 Task: Use multitrack editing to create a radio-style drama with sound effects.
Action: Mouse moved to (5, 21)
Screenshot: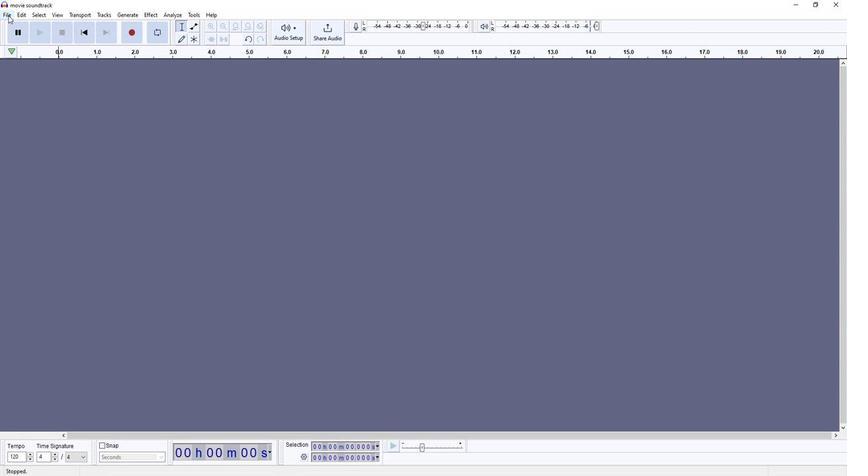 
Action: Mouse pressed left at (5, 21)
Screenshot: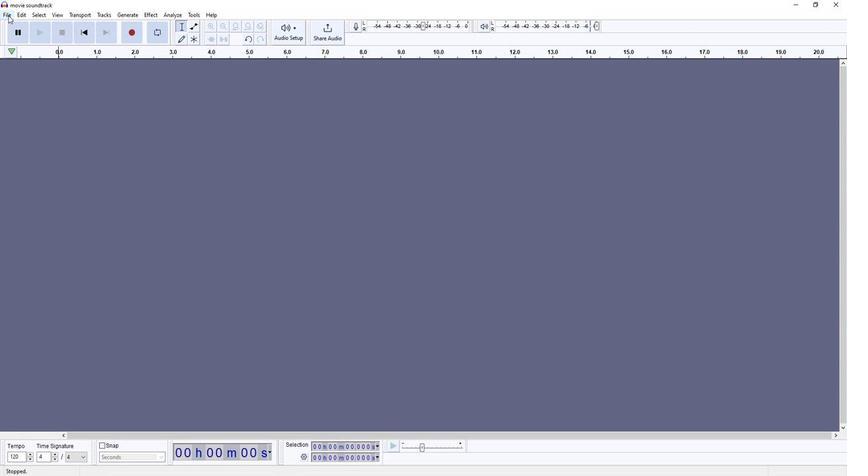 
Action: Mouse moved to (131, 102)
Screenshot: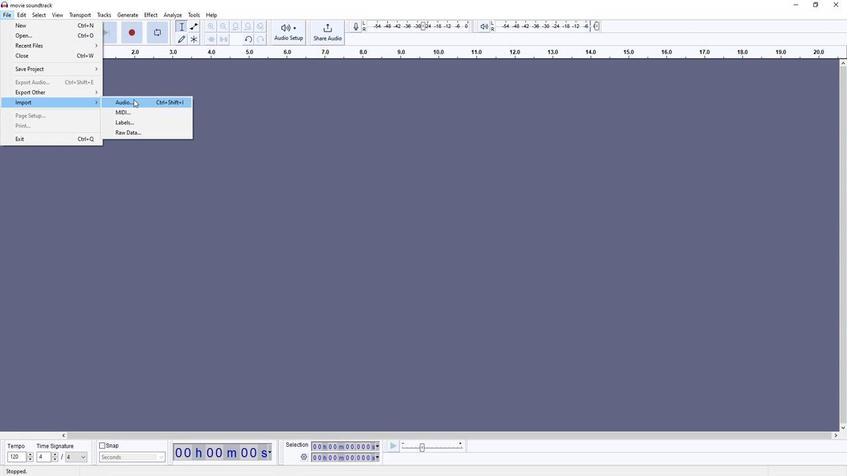 
Action: Mouse pressed left at (131, 102)
Screenshot: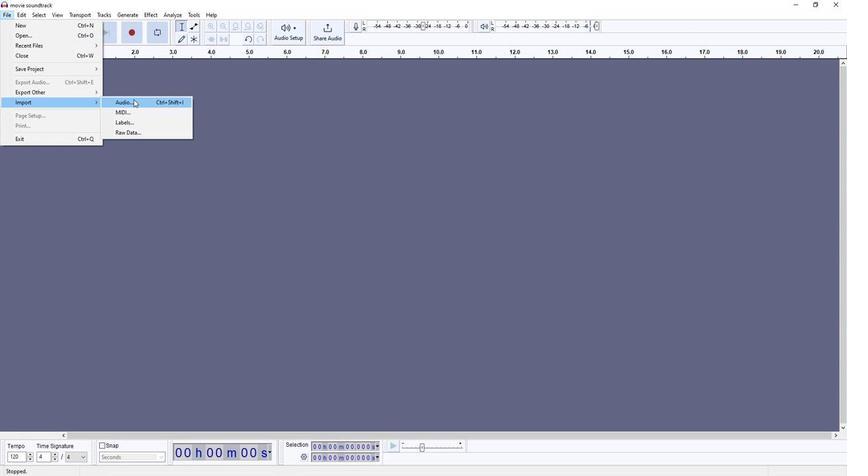 
Action: Mouse moved to (99, 88)
Screenshot: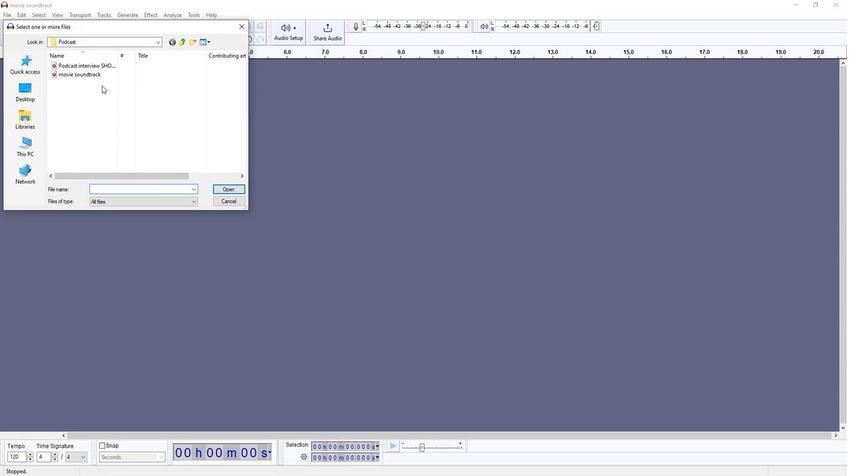 
Action: Mouse pressed left at (99, 88)
Screenshot: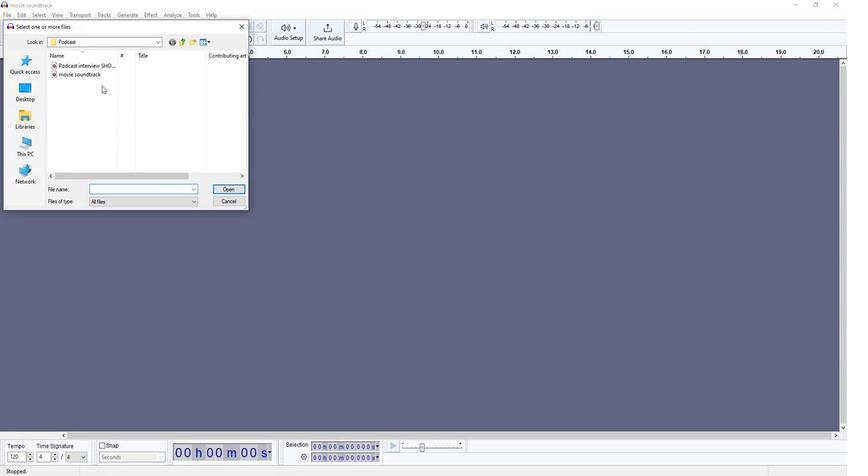
Action: Mouse moved to (225, 186)
Screenshot: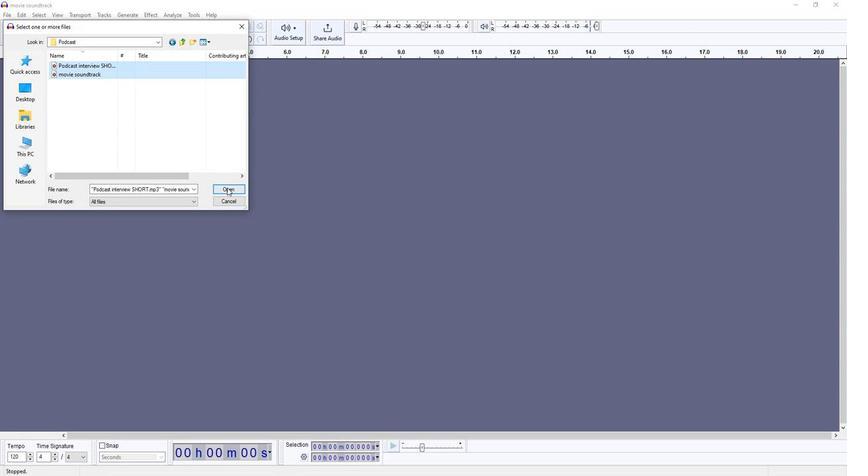 
Action: Mouse pressed left at (225, 186)
Screenshot: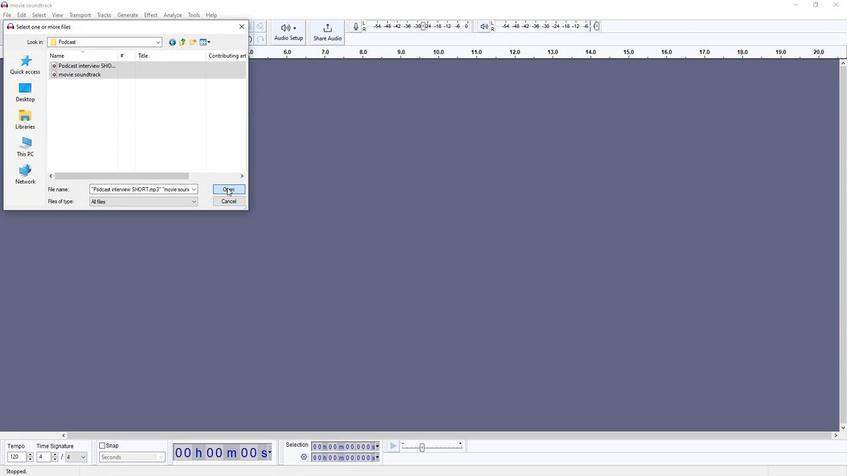 
Action: Mouse moved to (56, 70)
Screenshot: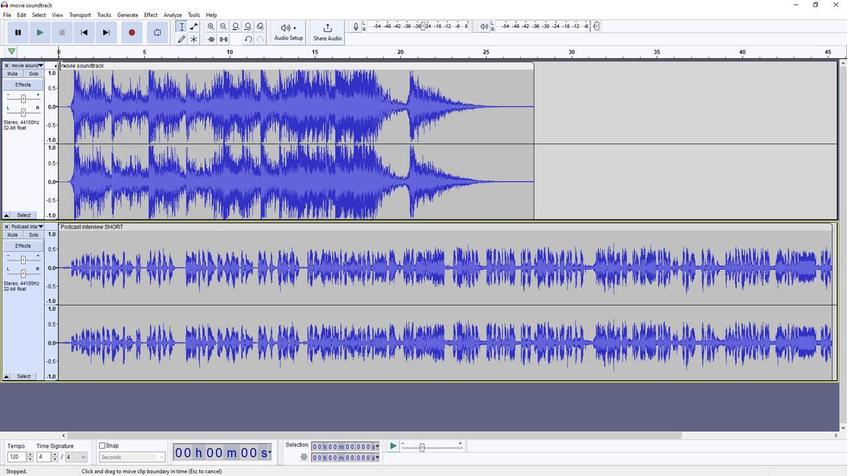 
Action: Mouse pressed left at (56, 70)
Screenshot: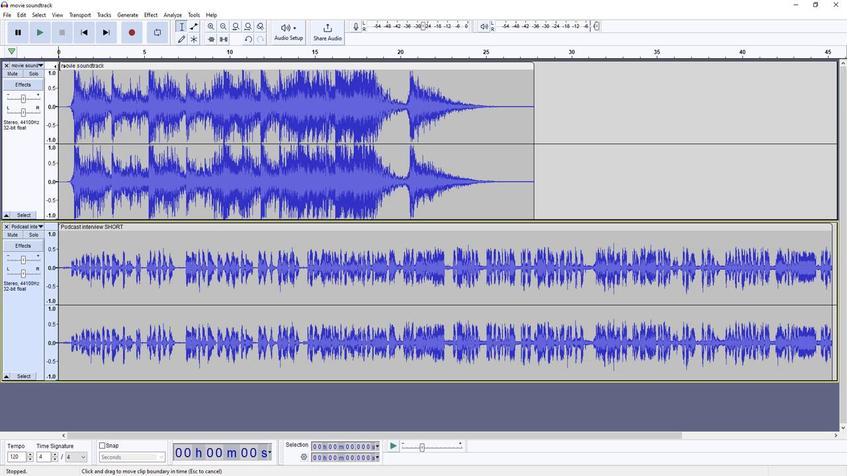 
Action: Mouse moved to (102, 72)
Screenshot: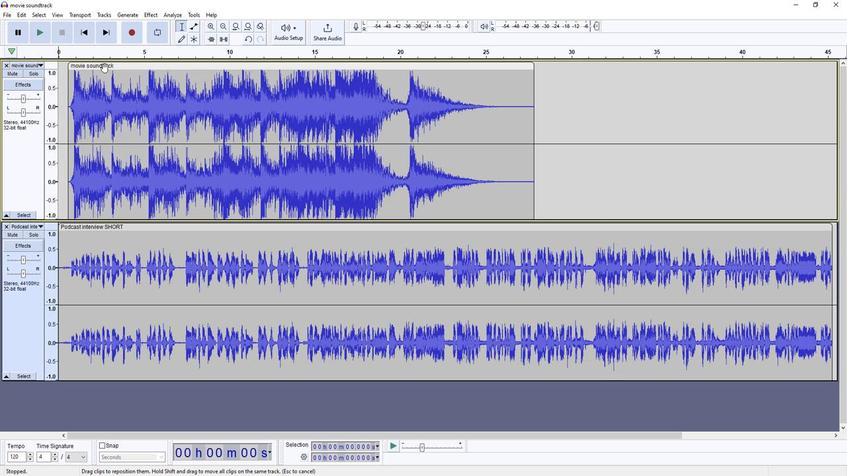 
Action: Mouse pressed left at (102, 72)
Screenshot: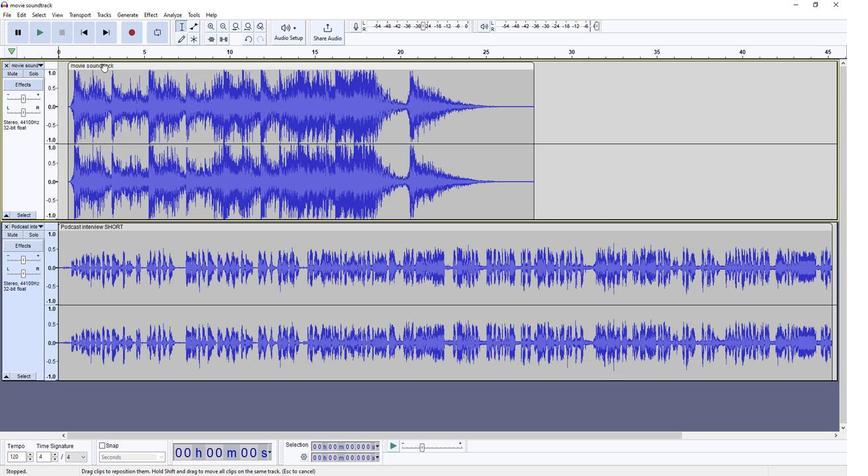 
Action: Mouse moved to (56, 226)
Screenshot: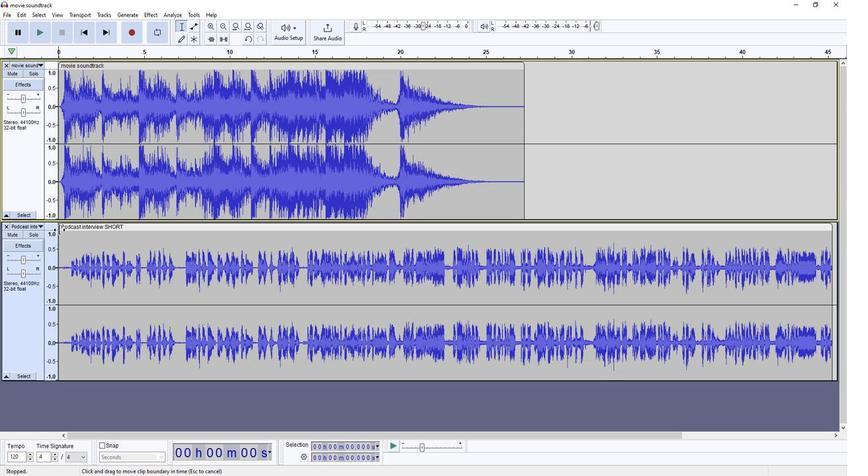 
Action: Mouse pressed left at (56, 226)
Screenshot: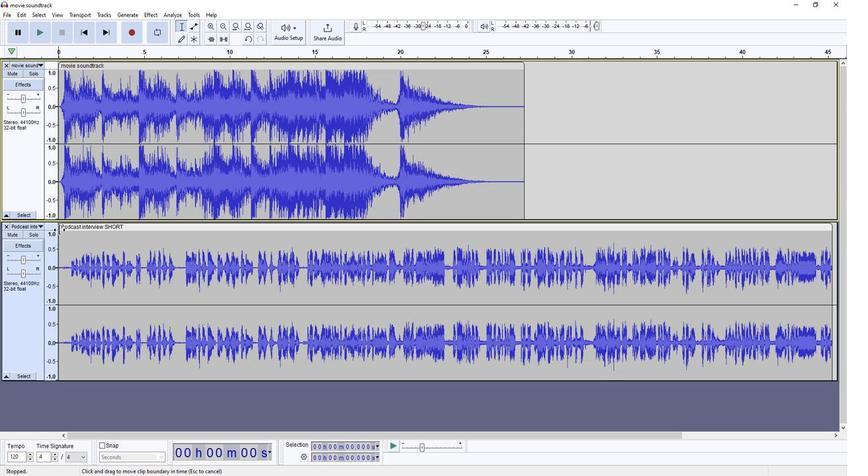 
Action: Mouse moved to (114, 225)
Screenshot: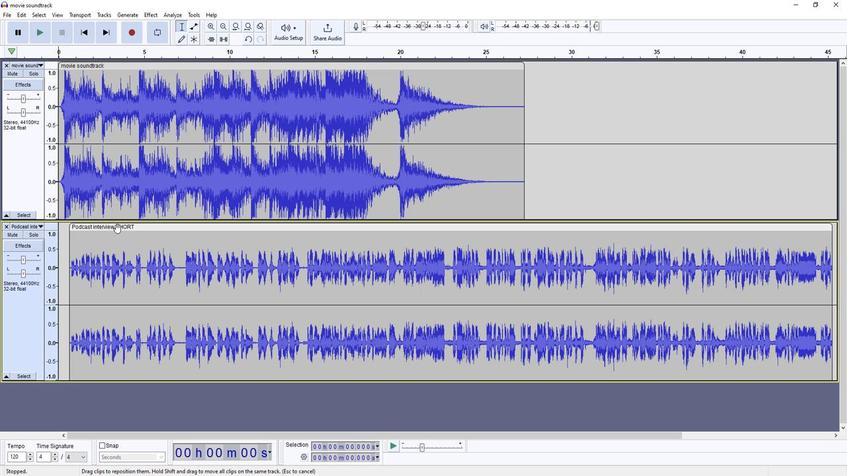 
Action: Mouse pressed left at (114, 225)
Screenshot: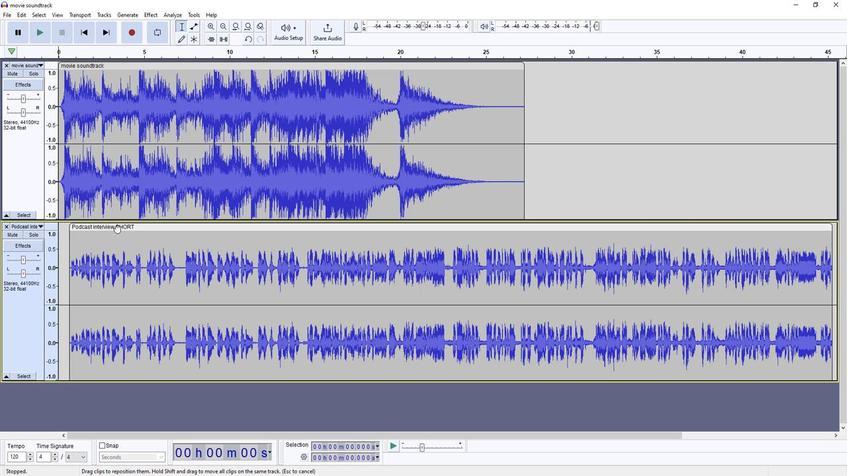 
Action: Mouse moved to (821, 227)
Screenshot: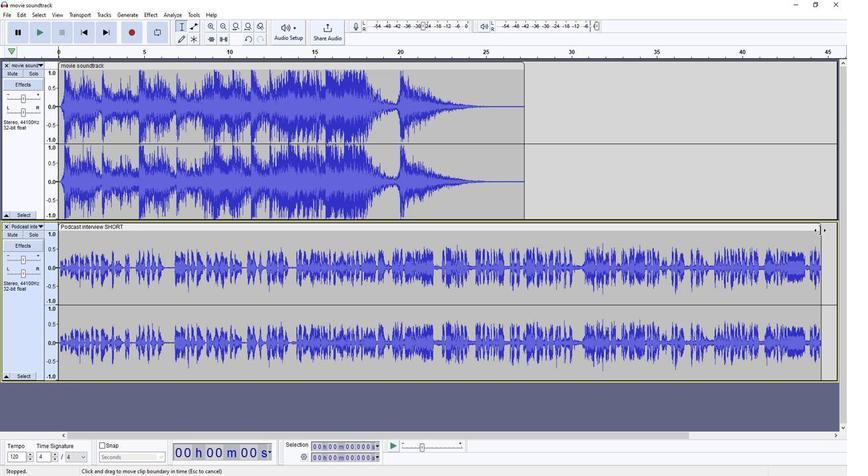 
Action: Mouse pressed left at (821, 227)
Screenshot: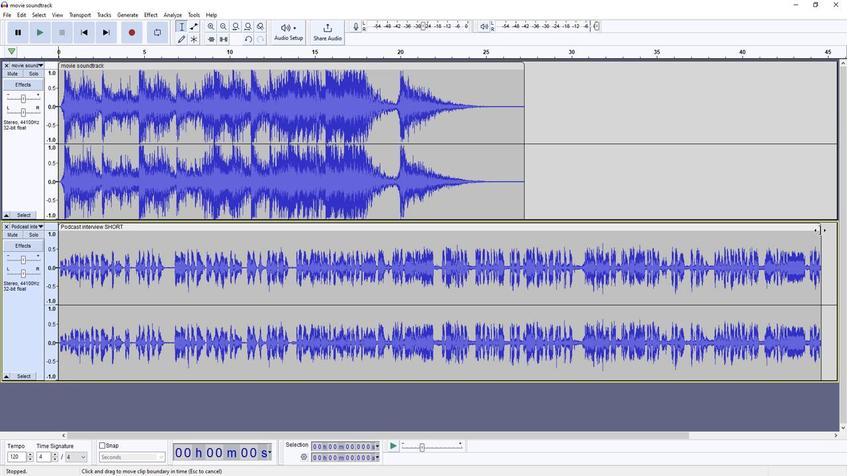 
Action: Mouse moved to (524, 70)
Screenshot: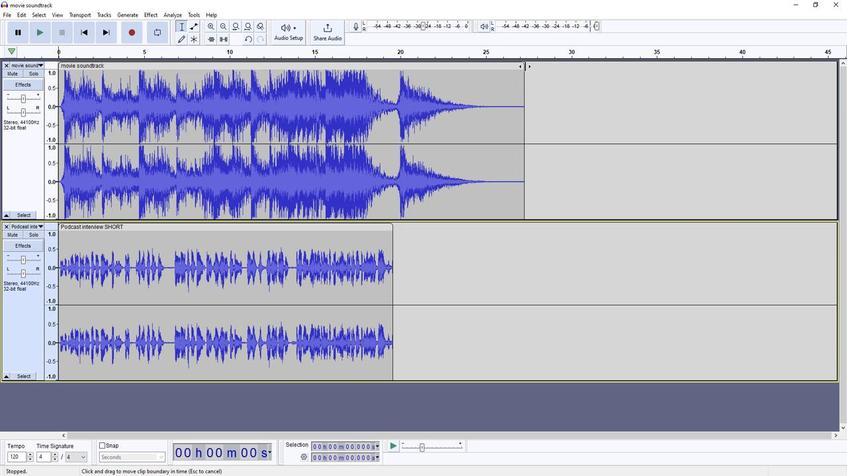 
Action: Mouse pressed left at (524, 70)
Screenshot: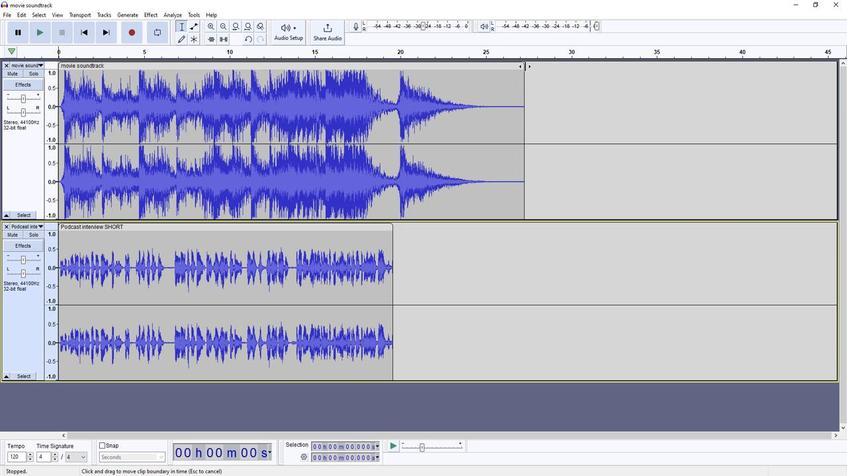 
Action: Mouse moved to (19, 100)
Screenshot: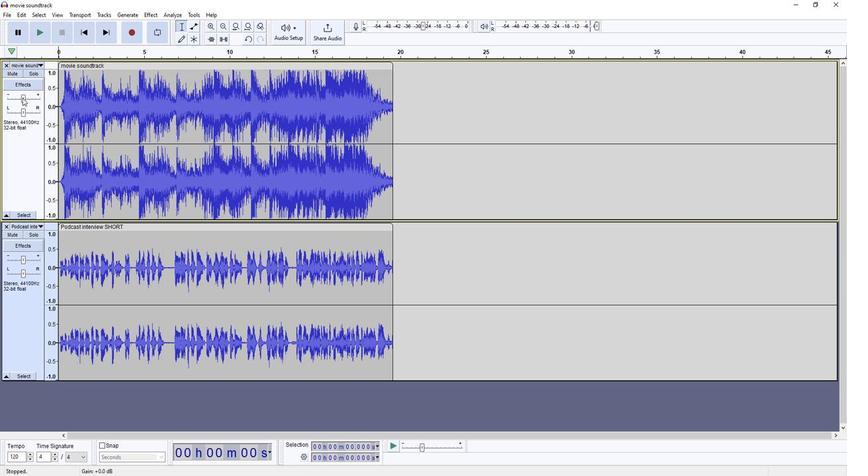 
Action: Mouse pressed left at (19, 100)
Screenshot: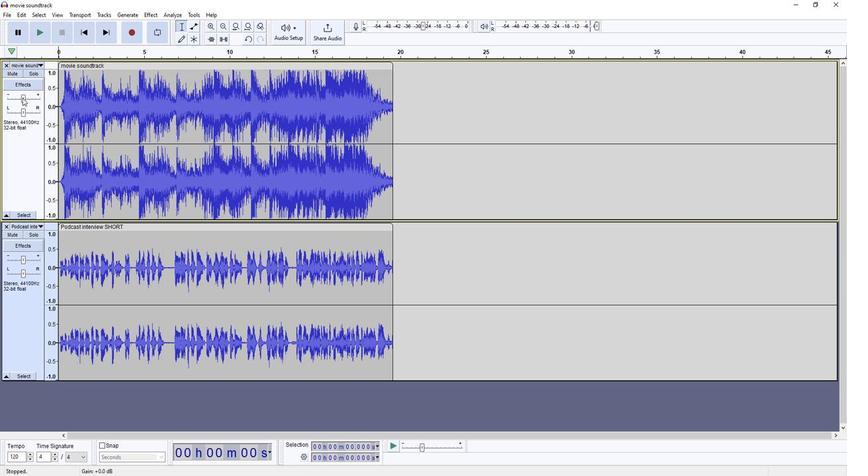 
Action: Mouse moved to (35, 39)
Screenshot: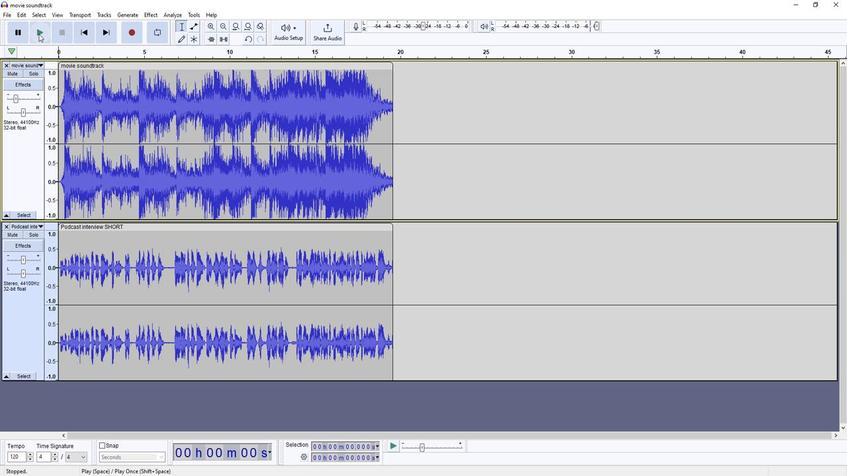 
Action: Mouse pressed left at (35, 39)
Screenshot: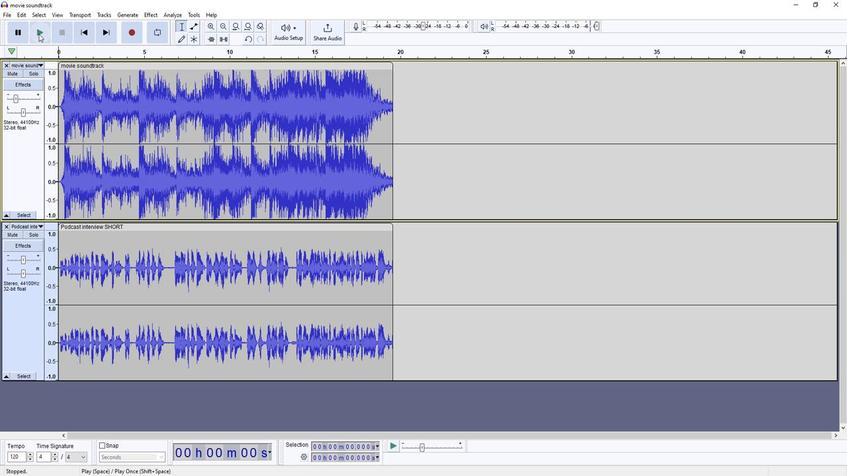 
Action: Mouse moved to (59, 38)
Screenshot: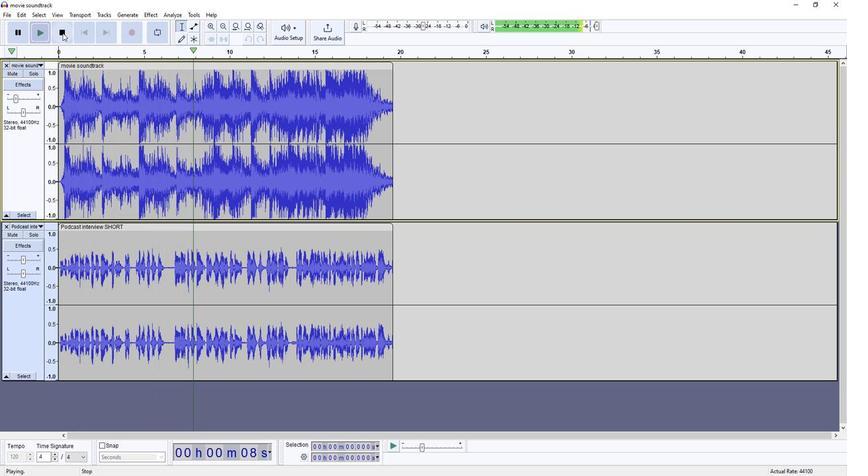 
Action: Mouse pressed left at (59, 38)
Screenshot: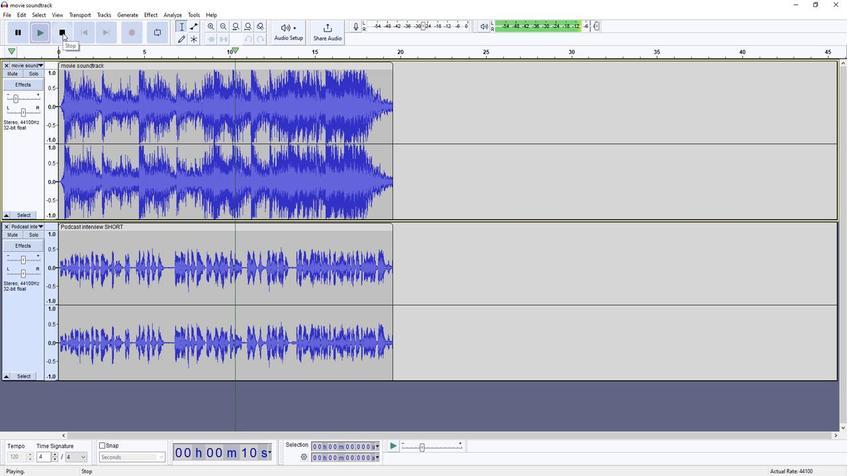 
Action: Mouse moved to (415, 261)
Screenshot: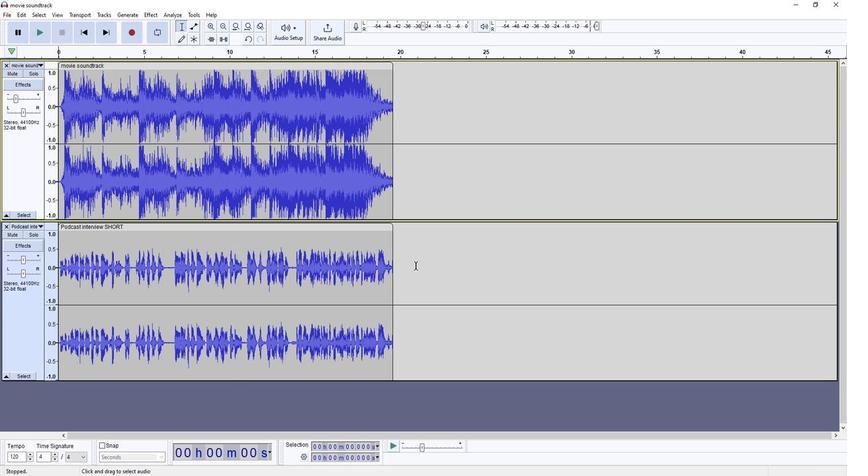 
Action: Mouse pressed left at (415, 261)
Screenshot: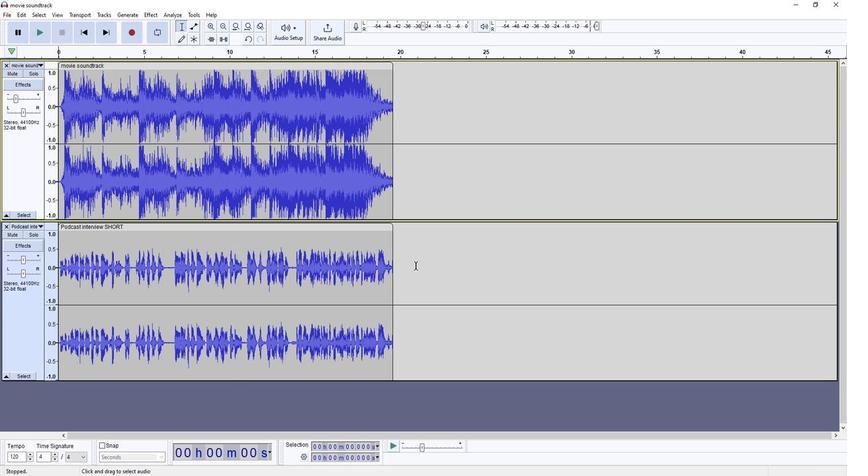 
Action: Mouse moved to (147, 19)
Screenshot: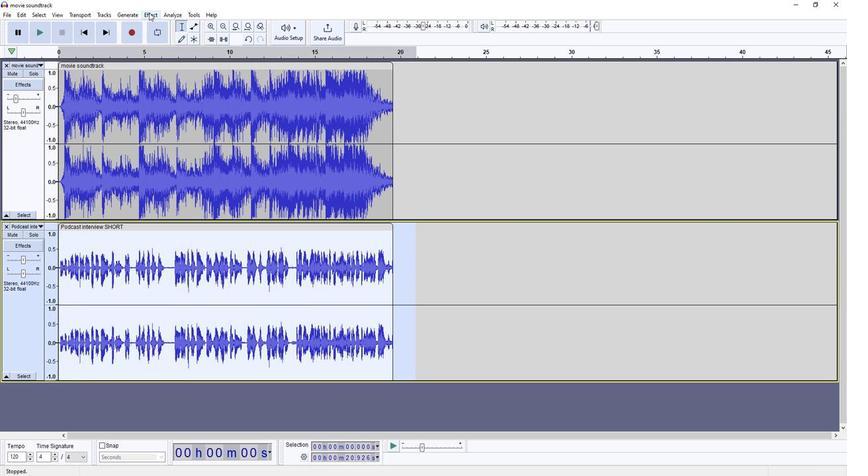 
Action: Mouse pressed left at (147, 19)
Screenshot: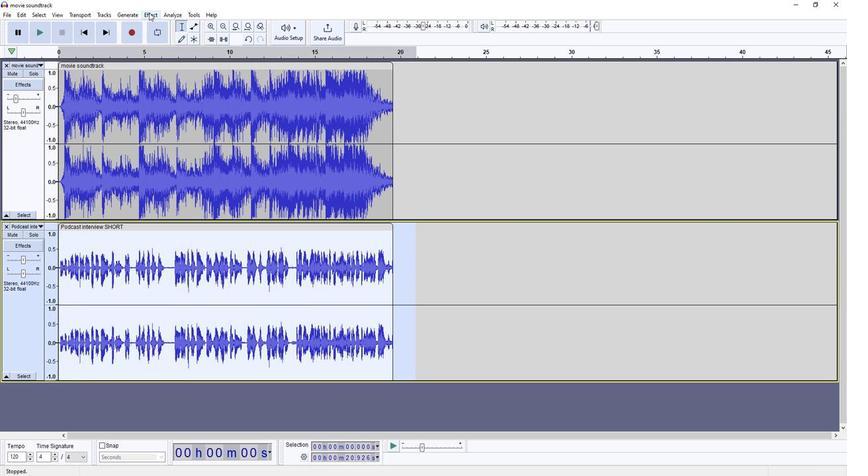 
Action: Mouse moved to (295, 105)
Screenshot: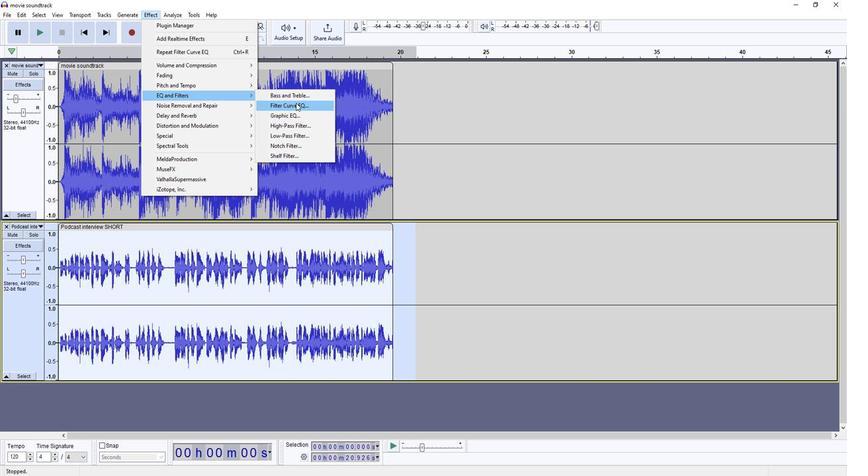 
Action: Mouse pressed left at (295, 105)
Screenshot: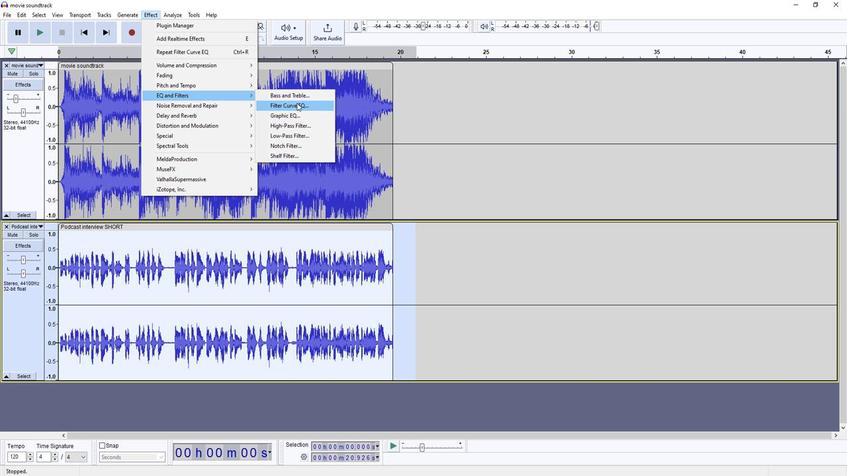 
Action: Mouse moved to (256, 148)
Screenshot: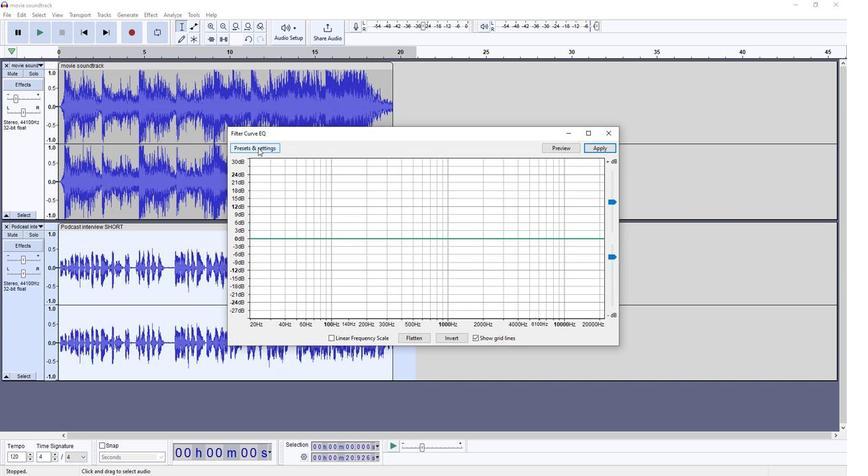 
Action: Mouse pressed left at (256, 148)
Screenshot: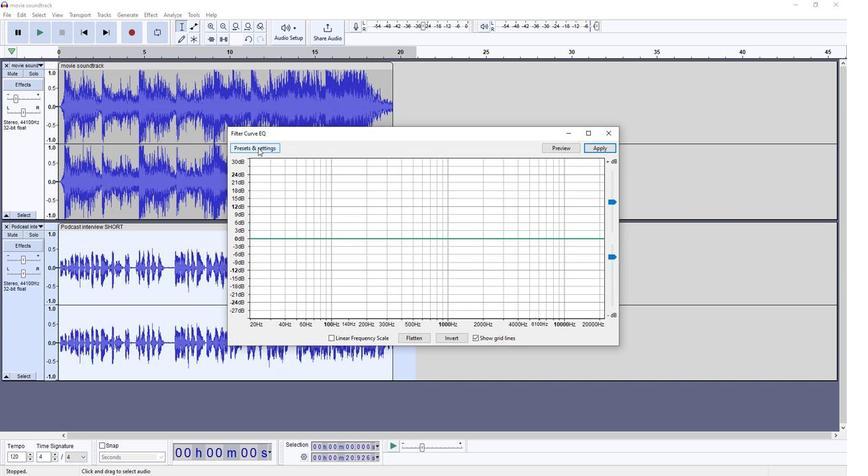 
Action: Mouse moved to (344, 216)
Screenshot: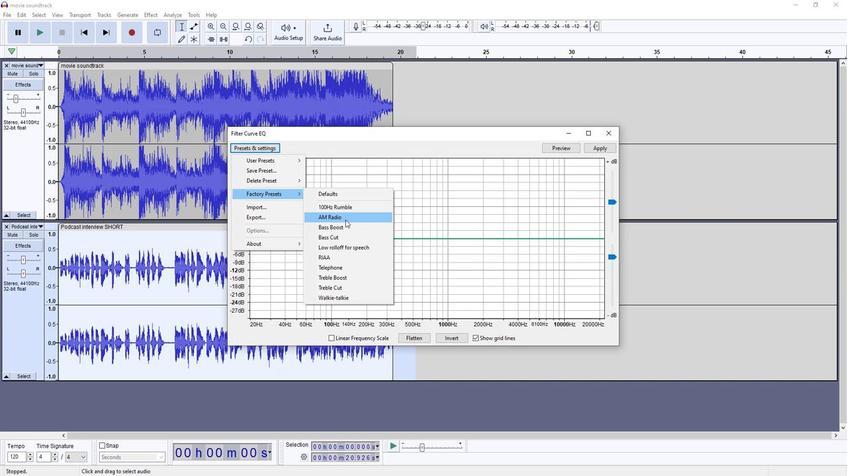 
Action: Mouse pressed left at (344, 216)
Screenshot: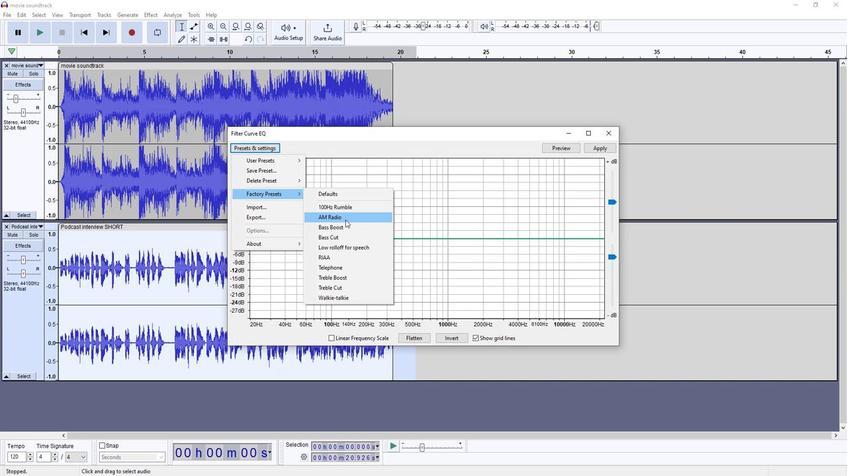
Action: Mouse moved to (562, 148)
Screenshot: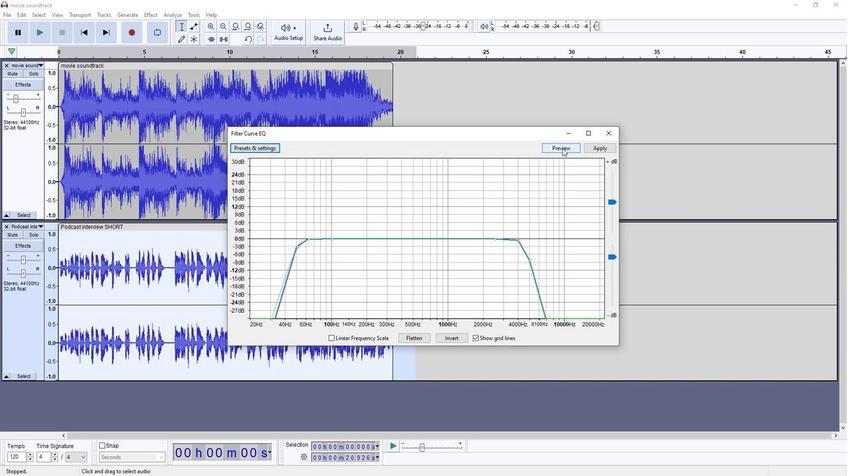 
Action: Mouse pressed left at (562, 148)
Screenshot: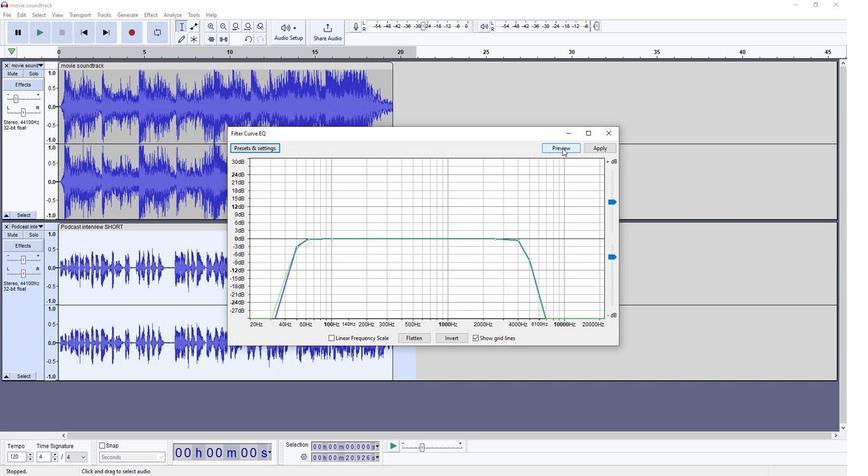 
Action: Mouse moved to (600, 149)
Screenshot: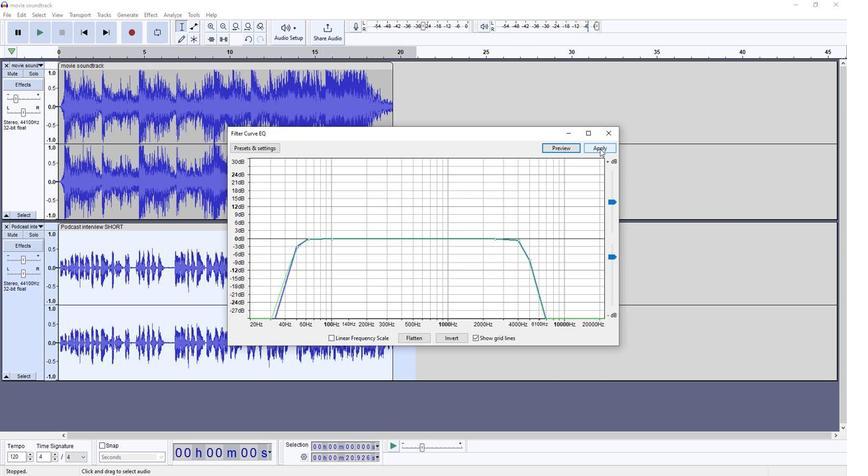 
Action: Mouse pressed left at (600, 149)
Screenshot: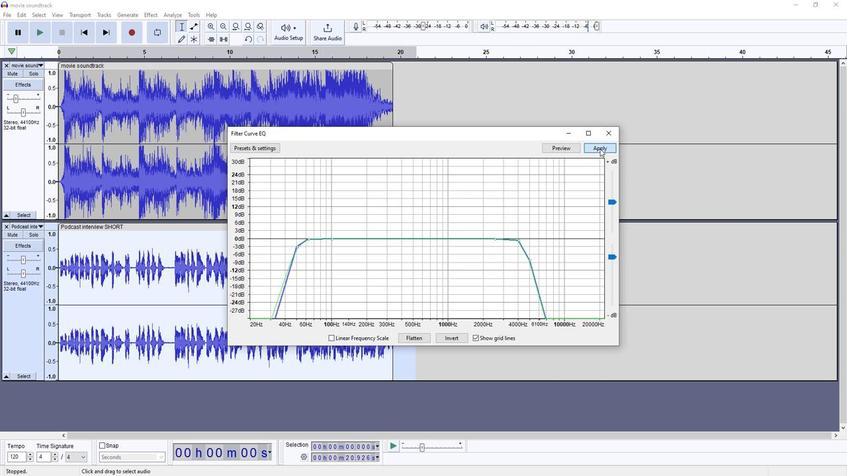 
Action: Mouse moved to (402, 142)
Screenshot: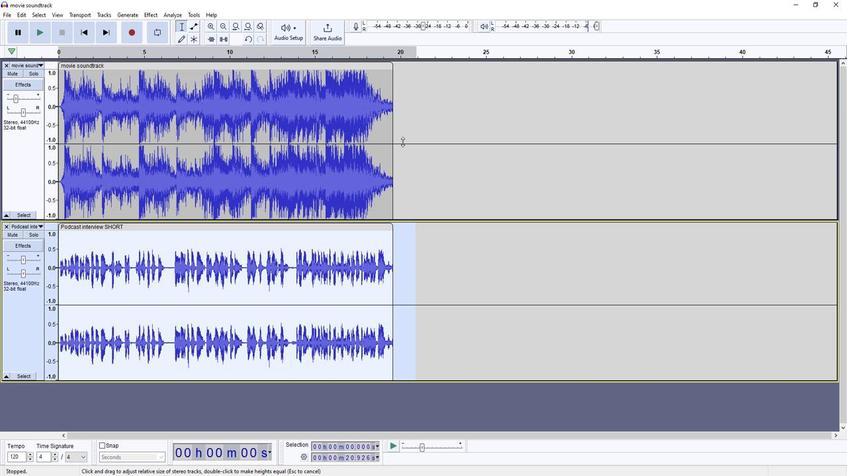 
Action: Mouse pressed left at (402, 142)
Screenshot: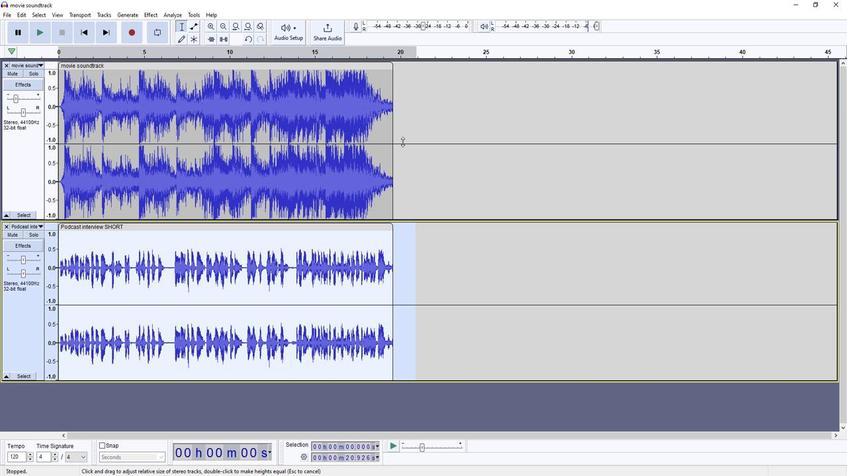 
Action: Mouse moved to (398, 166)
Screenshot: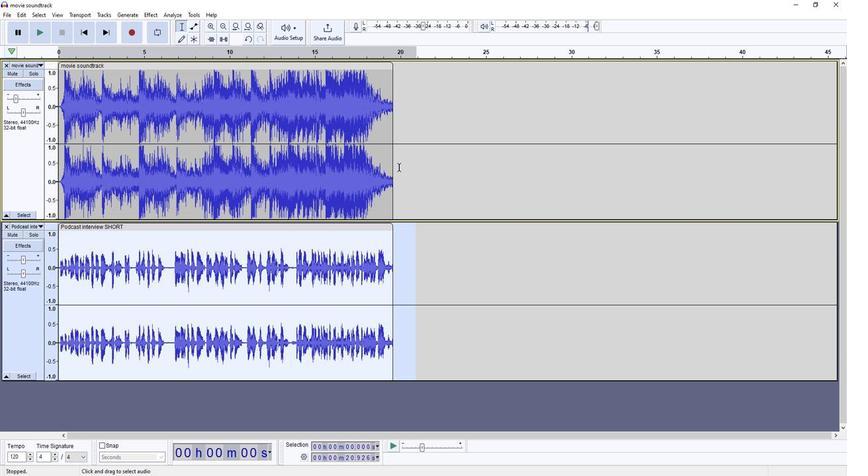 
Action: Mouse pressed left at (398, 166)
Screenshot: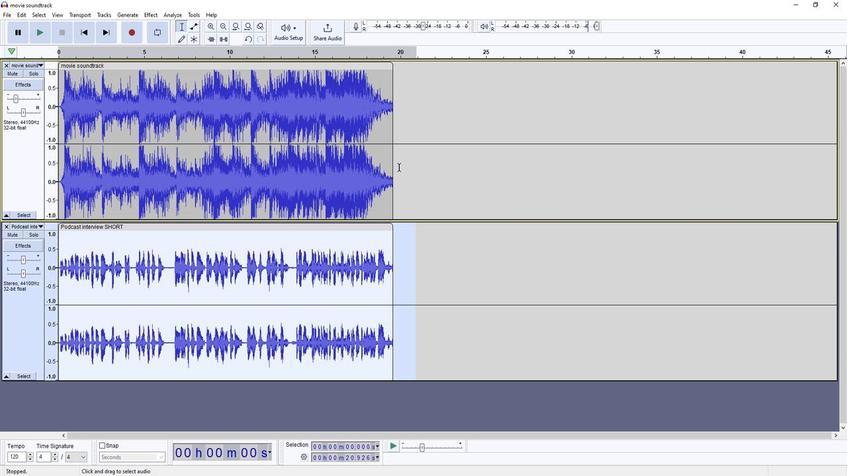 
Action: Mouse moved to (144, 17)
Screenshot: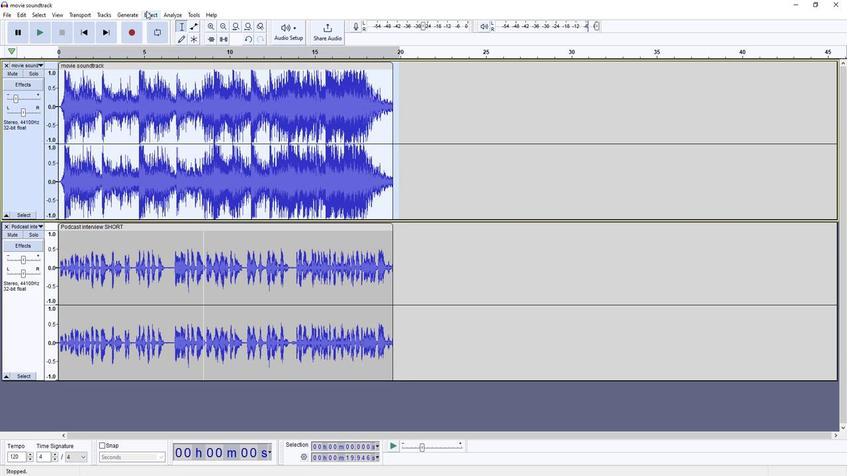 
Action: Mouse pressed left at (144, 17)
Screenshot: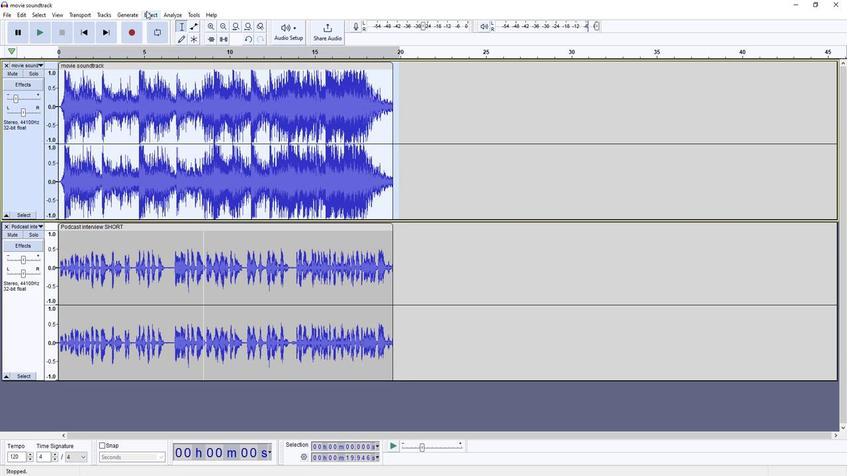 
Action: Mouse moved to (301, 104)
Screenshot: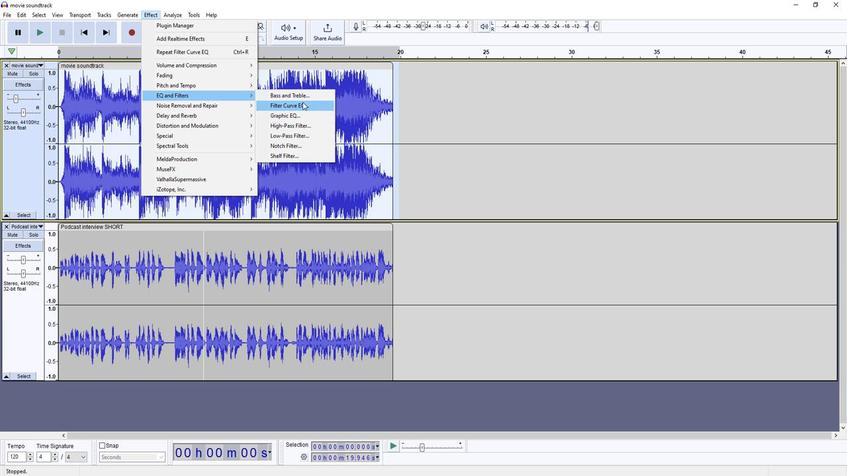 
Action: Mouse pressed left at (301, 104)
Screenshot: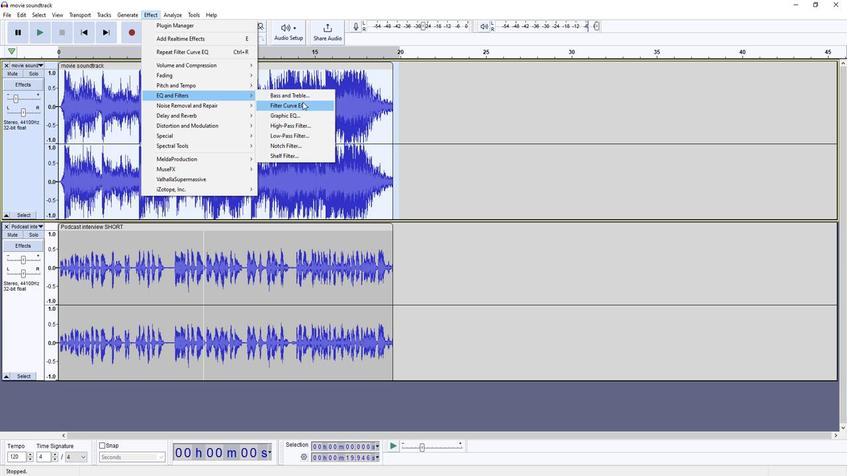 
Action: Mouse moved to (560, 149)
Screenshot: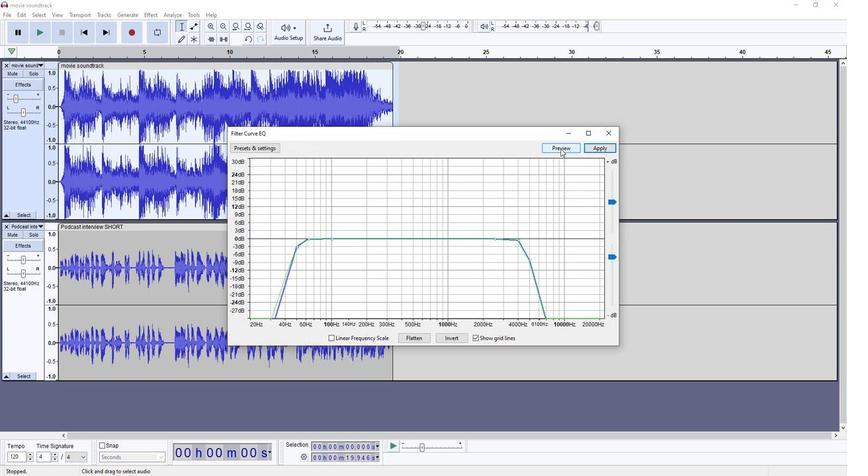 
Action: Mouse pressed left at (560, 149)
Screenshot: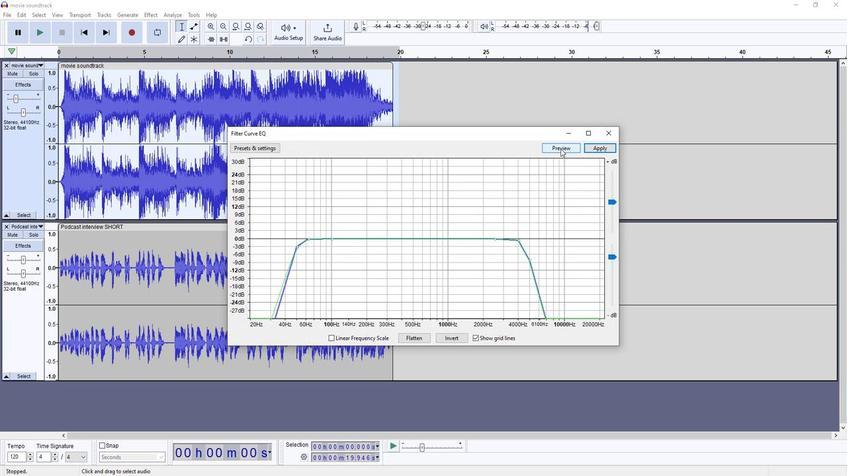 
Action: Mouse moved to (592, 147)
Screenshot: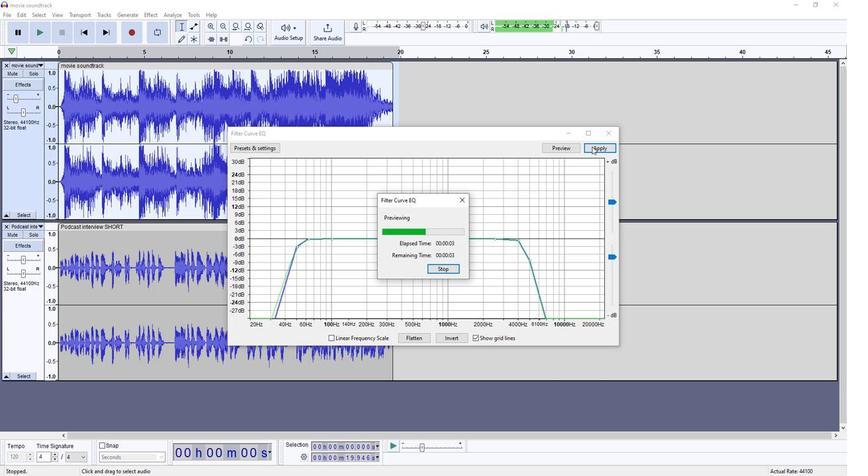 
Action: Mouse pressed left at (592, 147)
Screenshot: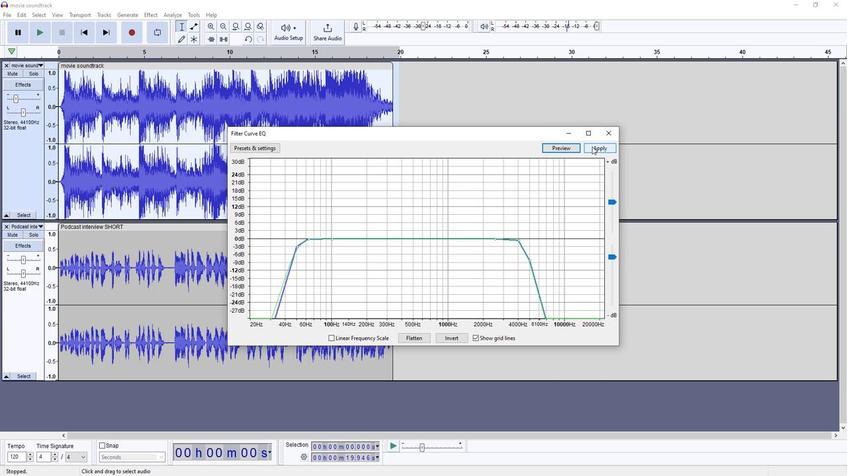 
Action: Mouse moved to (407, 265)
Screenshot: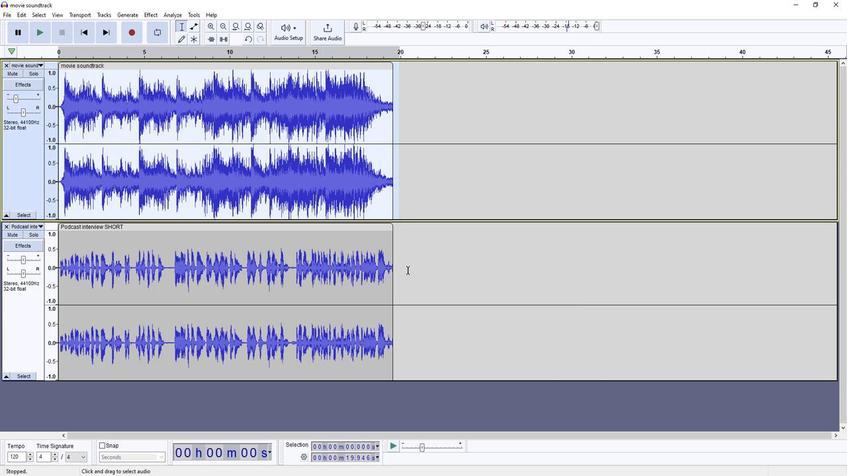 
Action: Mouse pressed left at (407, 265)
Screenshot: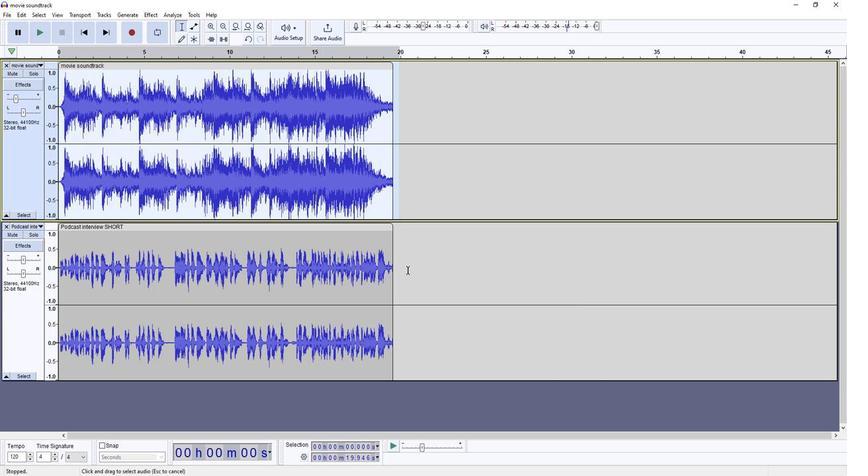 
Action: Mouse moved to (38, 37)
Screenshot: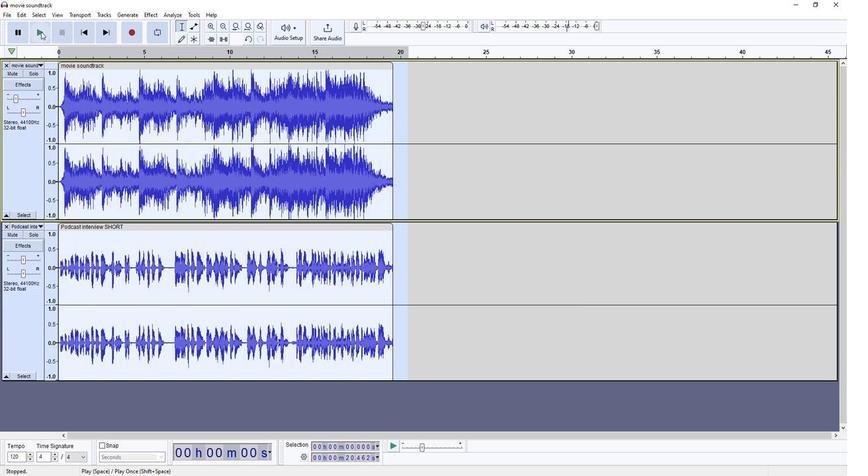 
Action: Mouse pressed left at (38, 37)
Screenshot: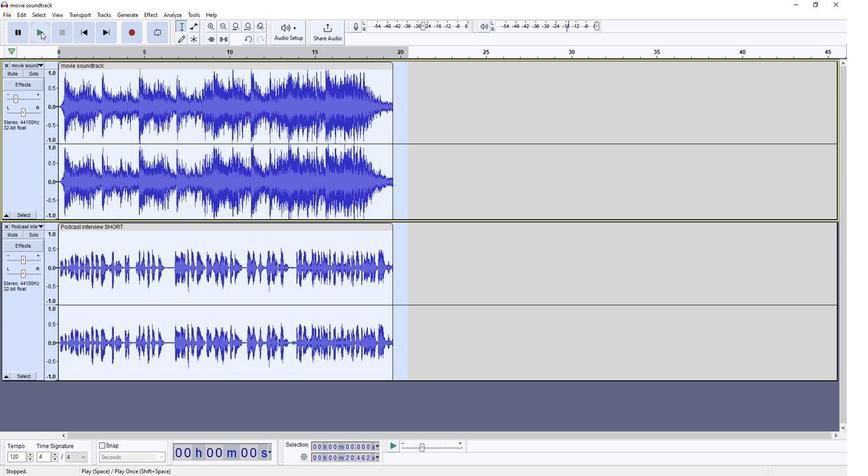 
Action: Mouse moved to (55, 37)
Screenshot: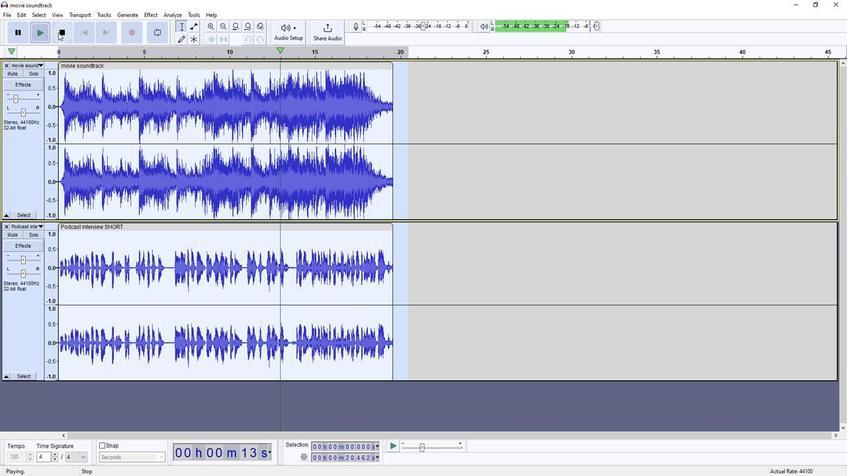
Action: Mouse pressed left at (55, 37)
Screenshot: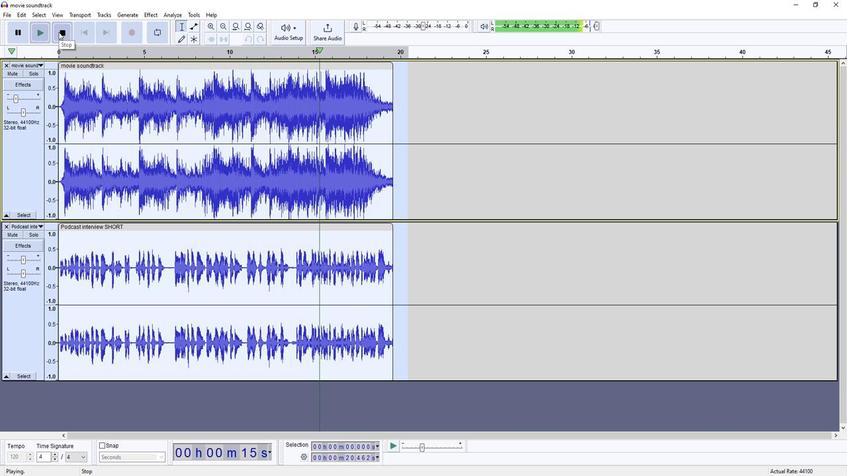 
Action: Mouse moved to (0, 21)
Screenshot: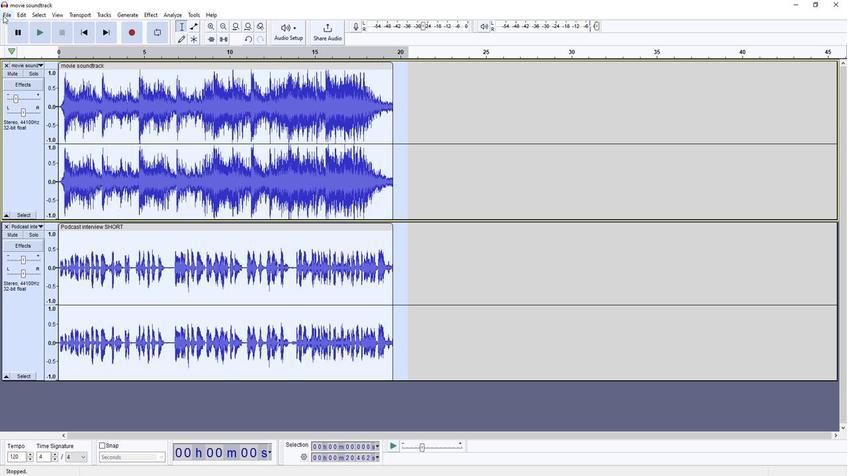 
Action: Mouse pressed left at (0, 21)
Screenshot: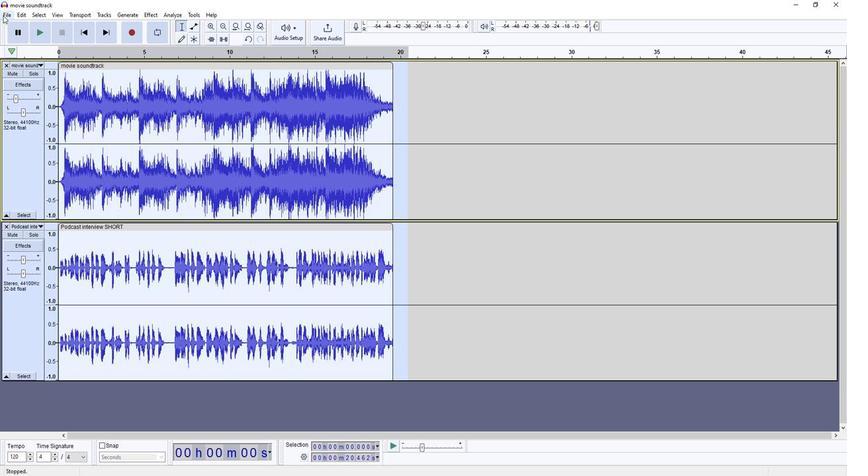 
Action: Mouse moved to (125, 82)
Screenshot: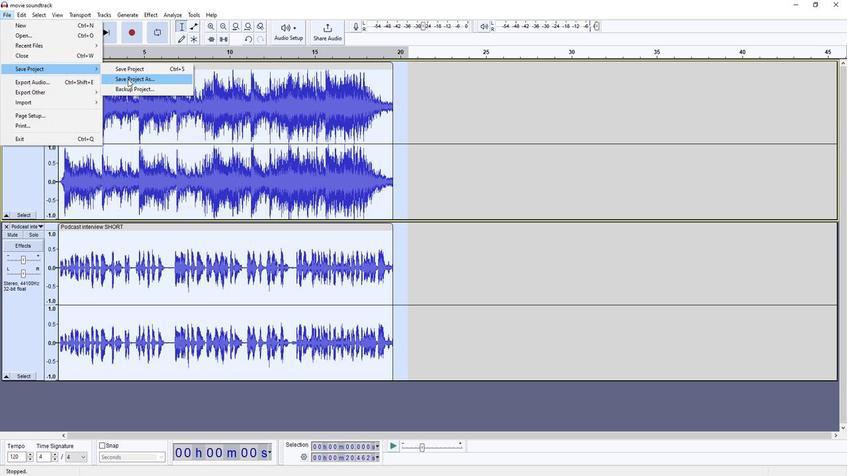 
Action: Mouse pressed left at (125, 82)
Screenshot: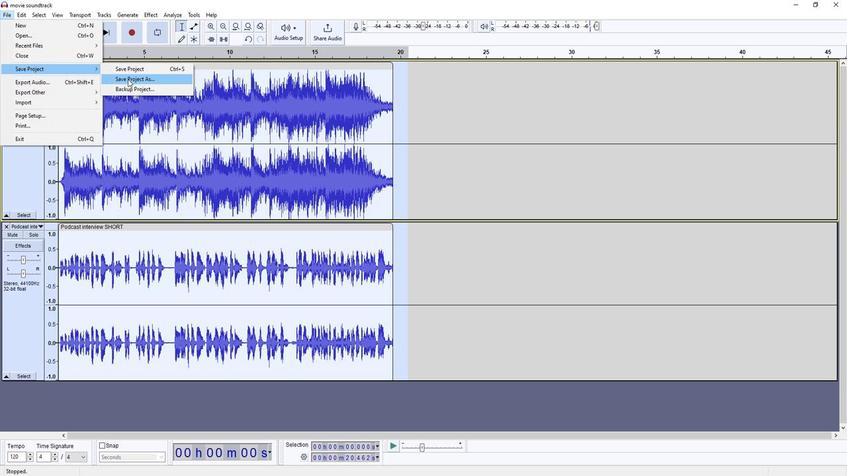 
Action: Key pressed <Key.backspace><Key.shift>Multitrack<Key.space>editing<Key.space>to<Key.space>create<Key.space>a<Key.space>radio<Key.space>styke<Key.space>drama<Key.space>with<Key.space>sound<Key.space>effects
Screenshot: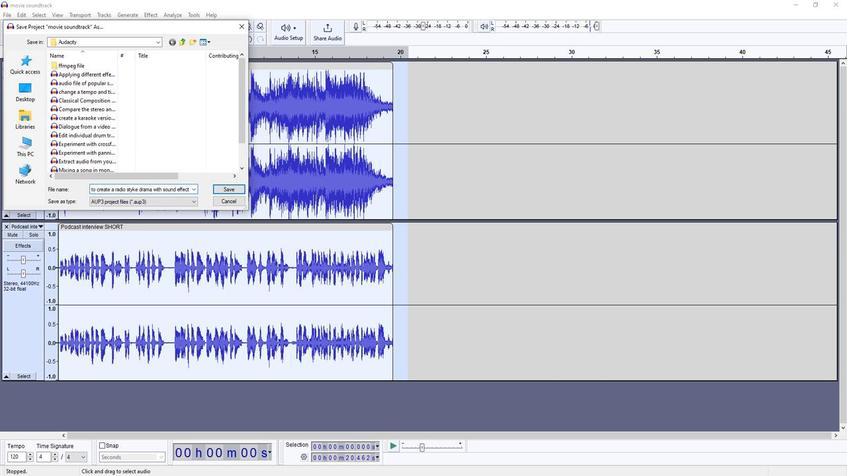 
Action: Mouse moved to (230, 188)
Screenshot: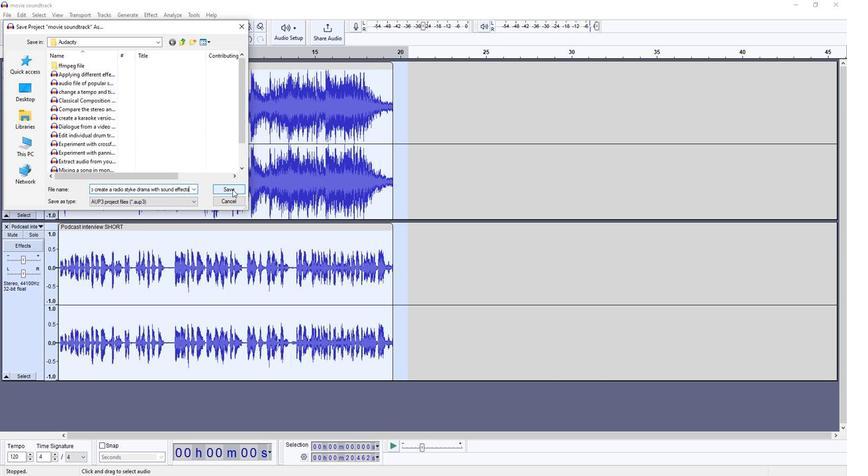 
Action: Mouse pressed left at (230, 188)
Screenshot: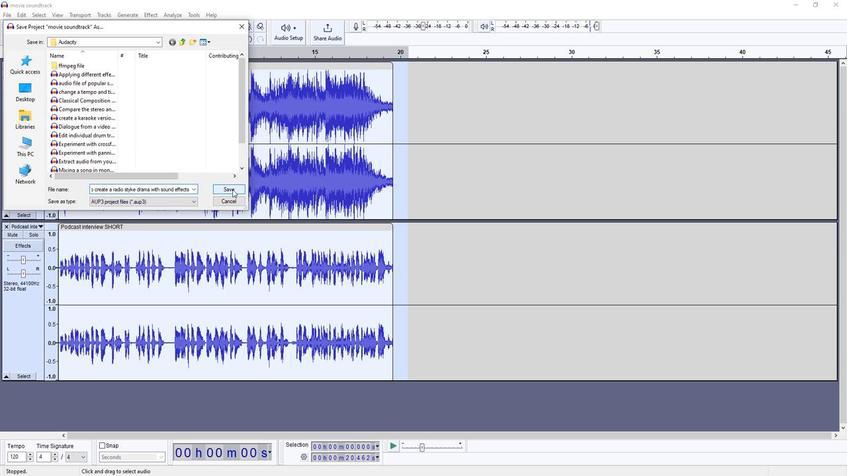 
